 Task: Locate the nearest airport to Las Vegas, Nevada, and Phoenix, Arizona.
Action: Mouse moved to (182, 84)
Screenshot: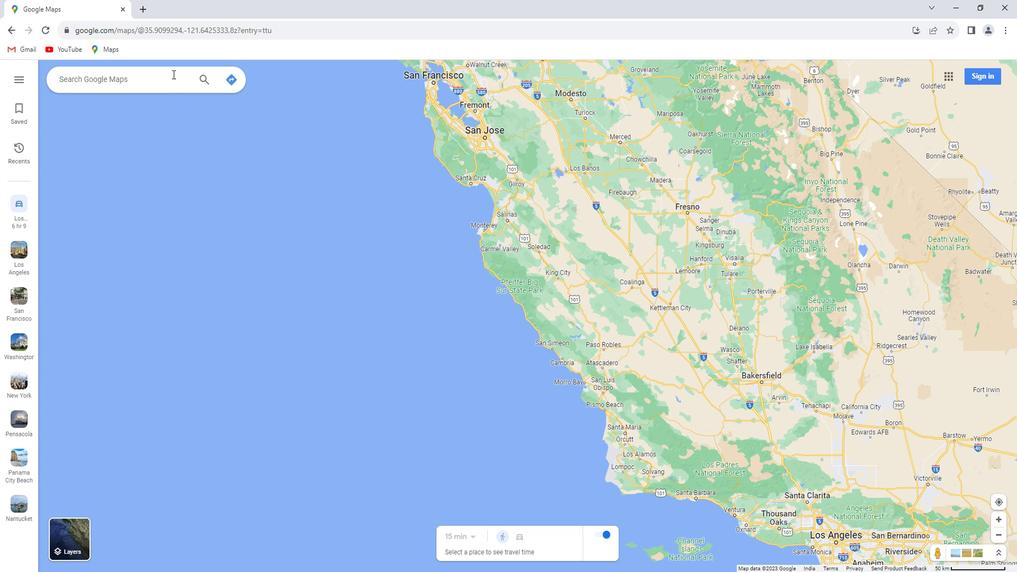 
Action: Mouse pressed left at (182, 84)
Screenshot: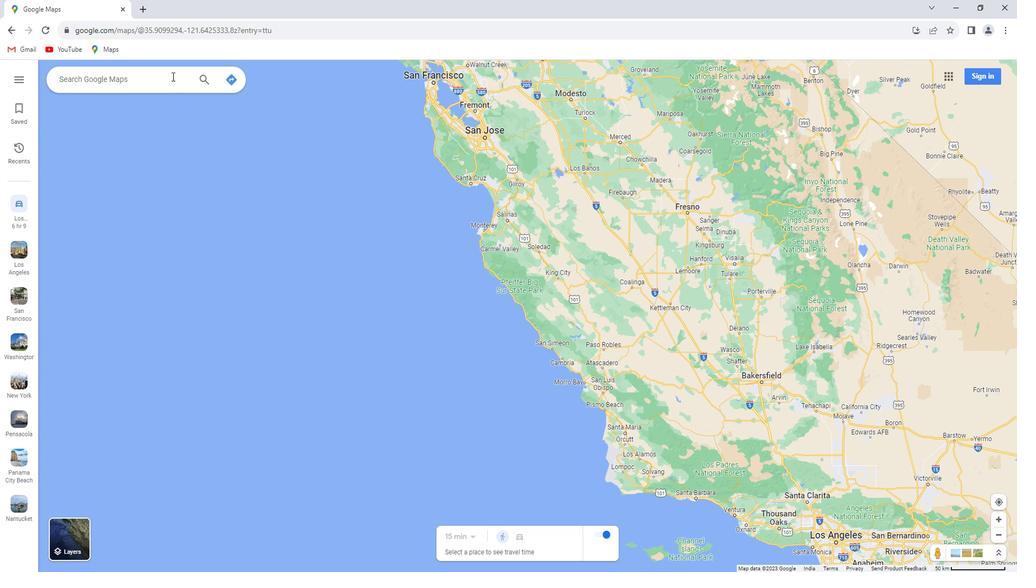 
Action: Key pressed <Key.shift>Las<Key.space><Key.shift>Vegas,<Key.space><Key.shift>Nevada<Key.enter>
Screenshot: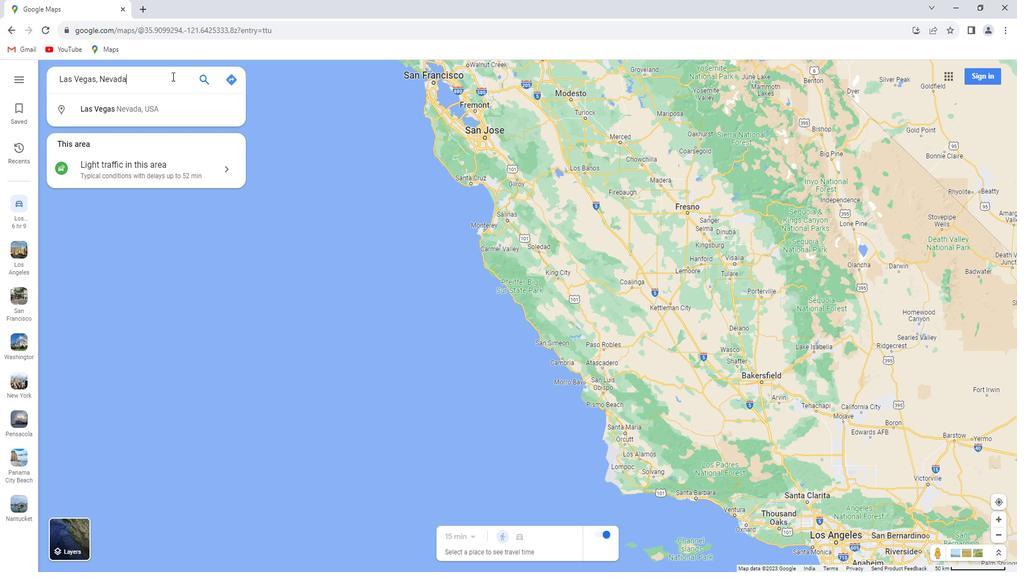 
Action: Mouse moved to (155, 263)
Screenshot: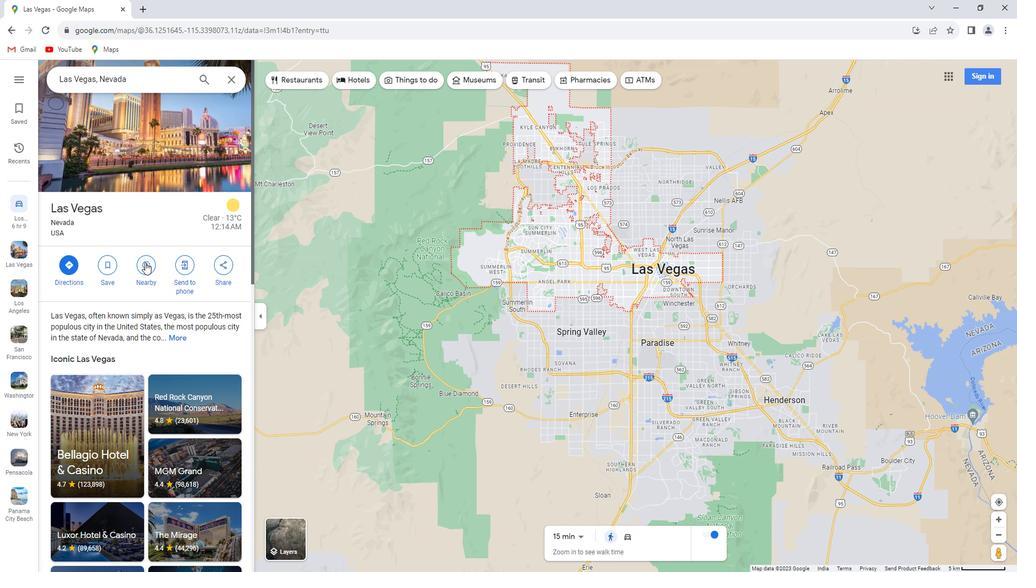 
Action: Mouse pressed left at (155, 263)
Screenshot: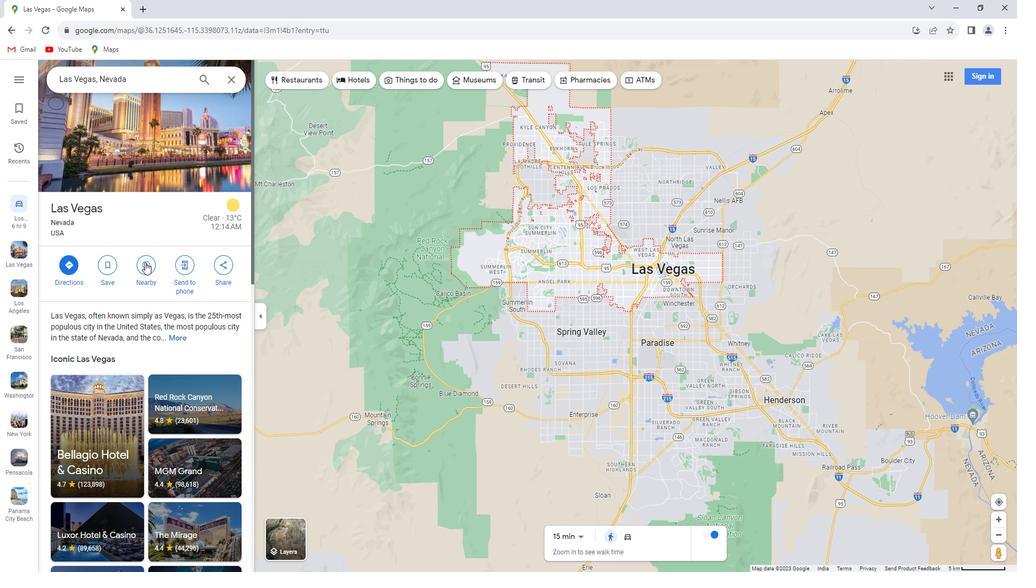 
Action: Key pressed airport<Key.enter>
Screenshot: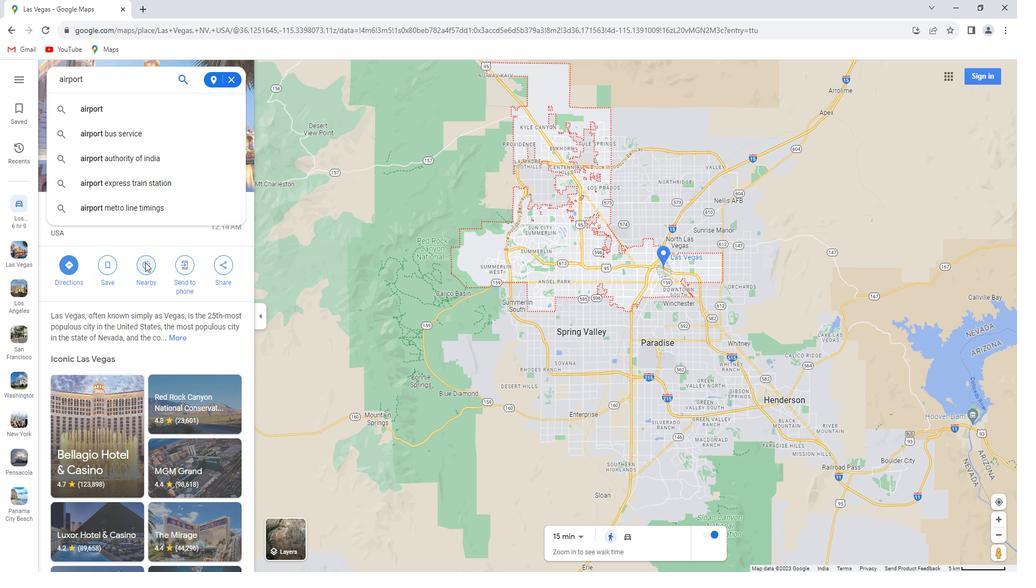 
Action: Mouse moved to (244, 85)
Screenshot: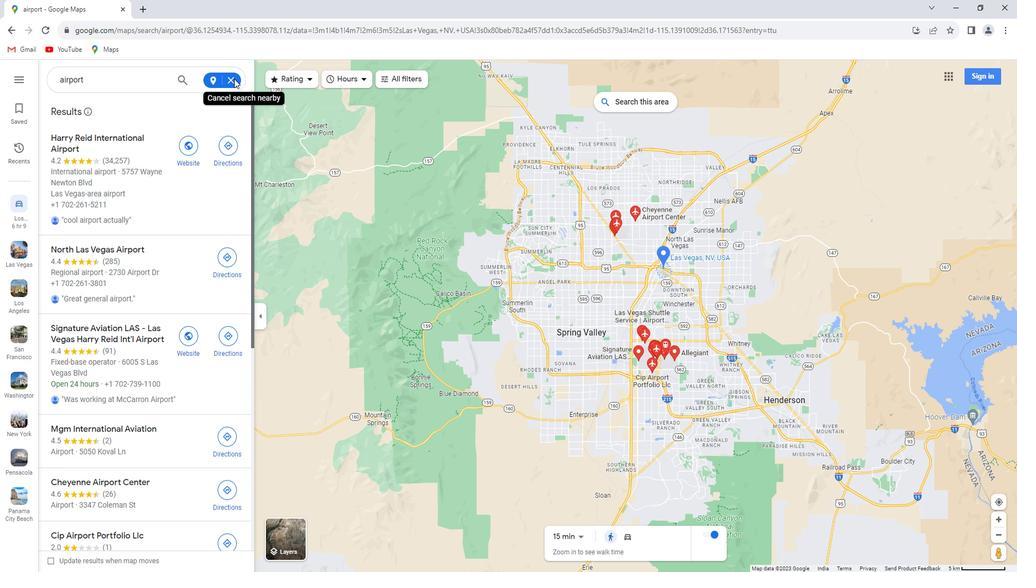 
Action: Mouse pressed left at (244, 85)
Screenshot: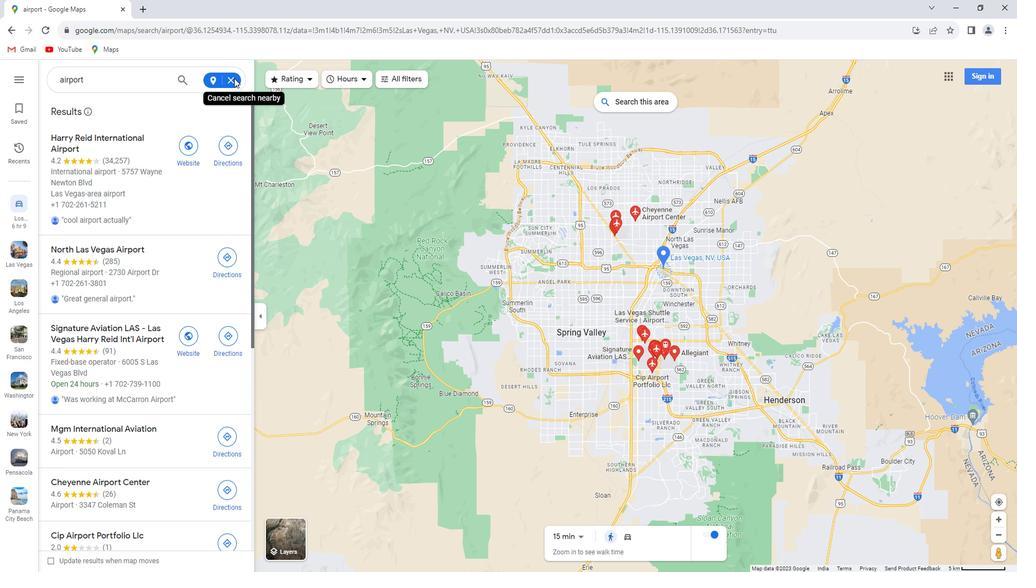 
Action: Mouse moved to (242, 85)
Screenshot: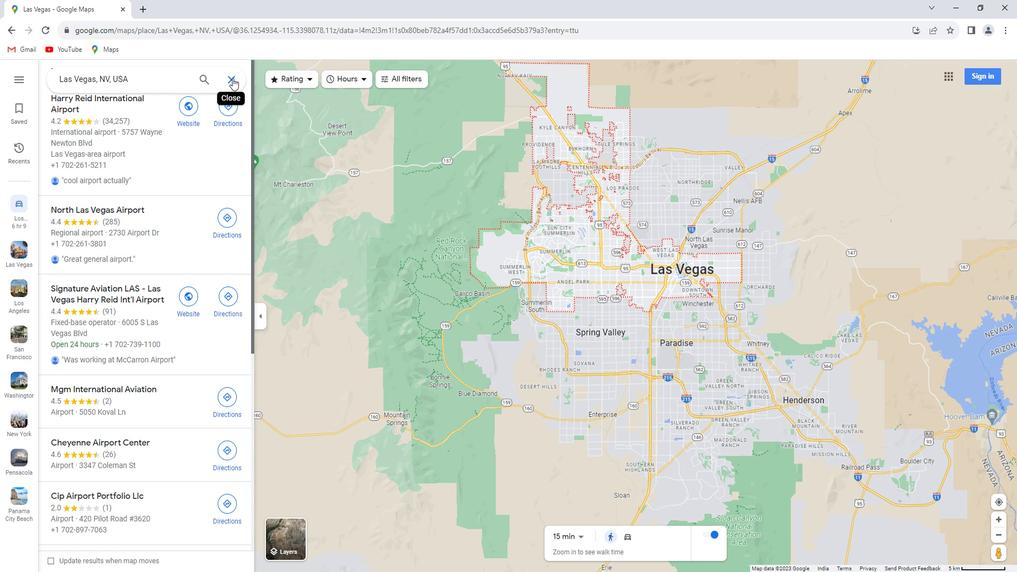 
Action: Mouse pressed left at (242, 85)
Screenshot: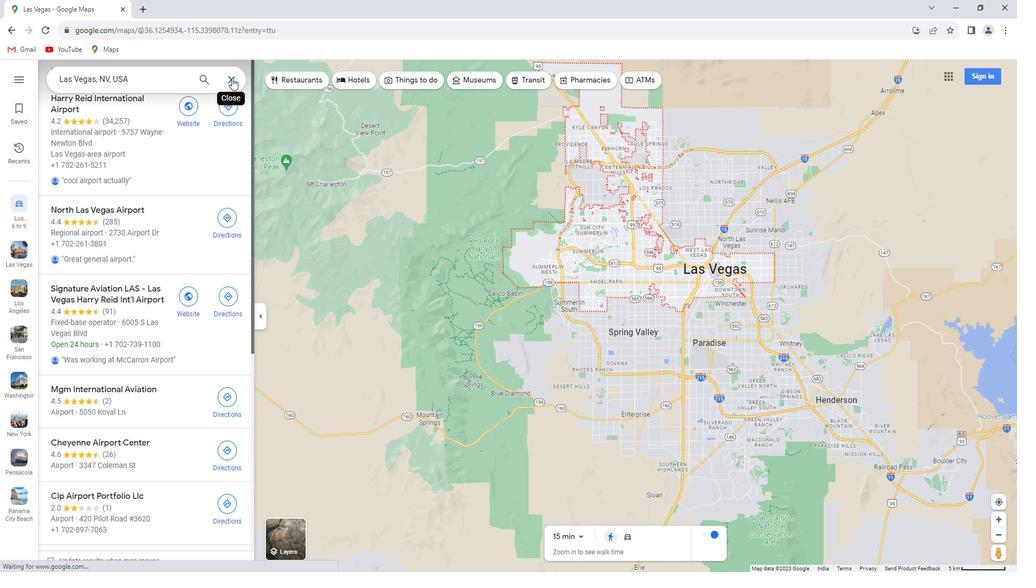 
Action: Mouse moved to (185, 83)
Screenshot: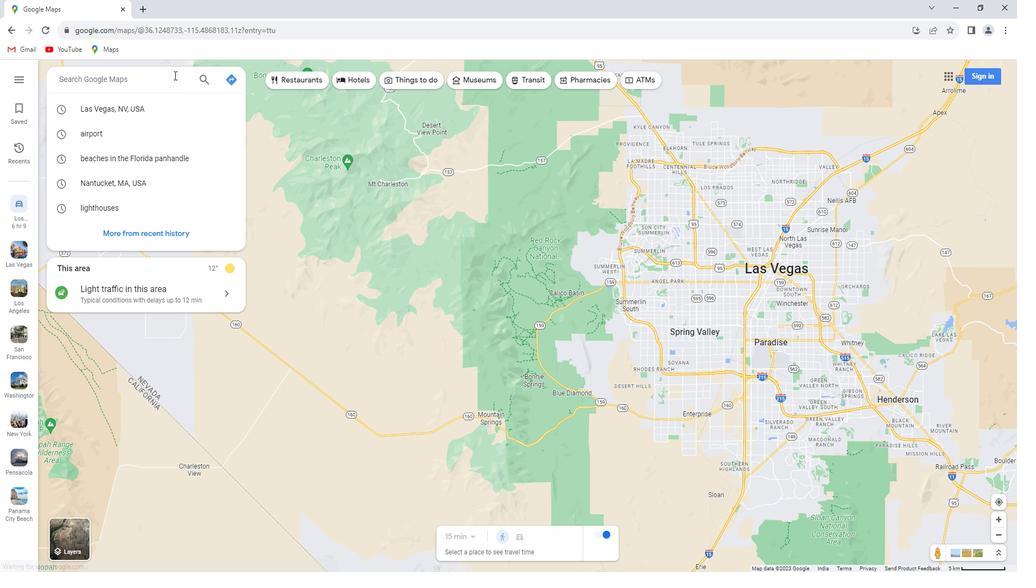 
Action: Key pressed <Key.shift>Phone<Key.backspace><Key.backspace>eniz,<Key.space><Key.shift>Arizona<Key.enter>
Screenshot: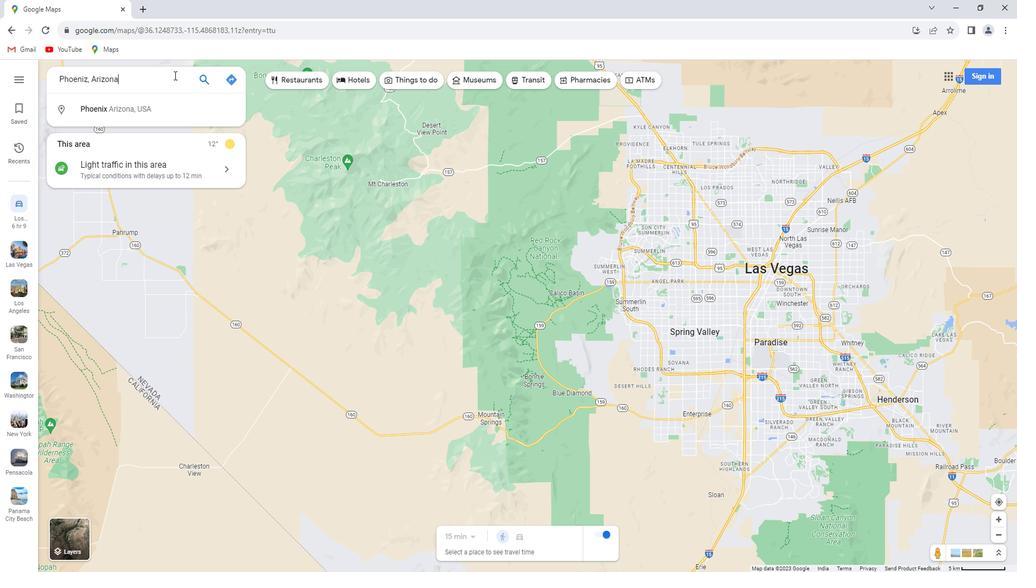 
Action: Mouse moved to (159, 270)
Screenshot: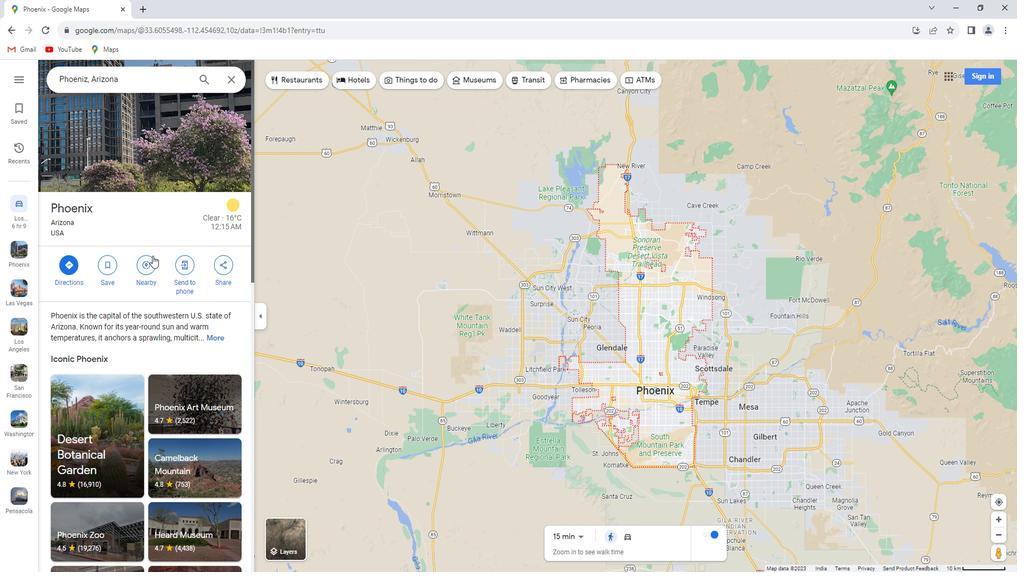 
Action: Mouse pressed left at (159, 270)
Screenshot: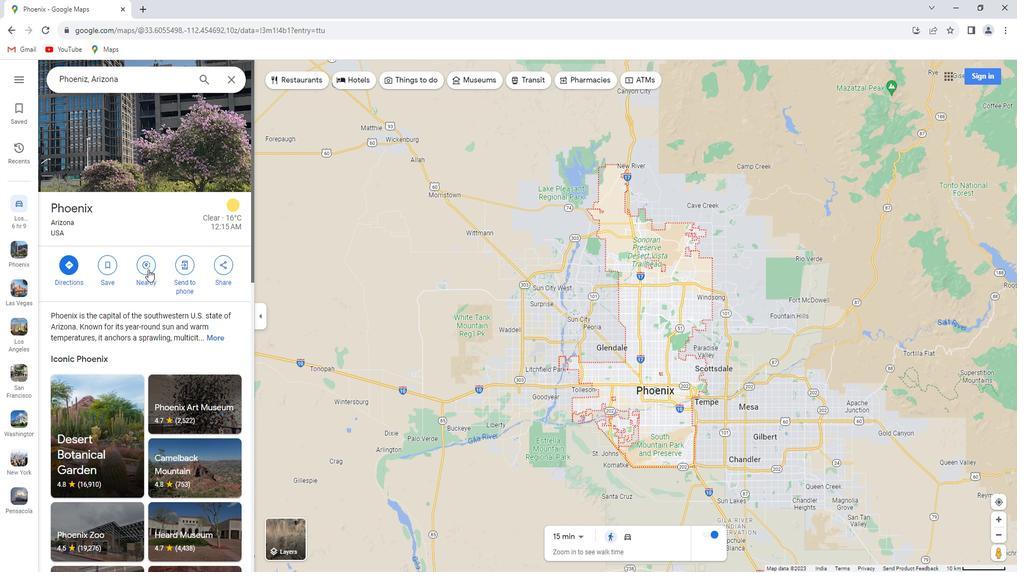 
Action: Mouse moved to (161, 102)
Screenshot: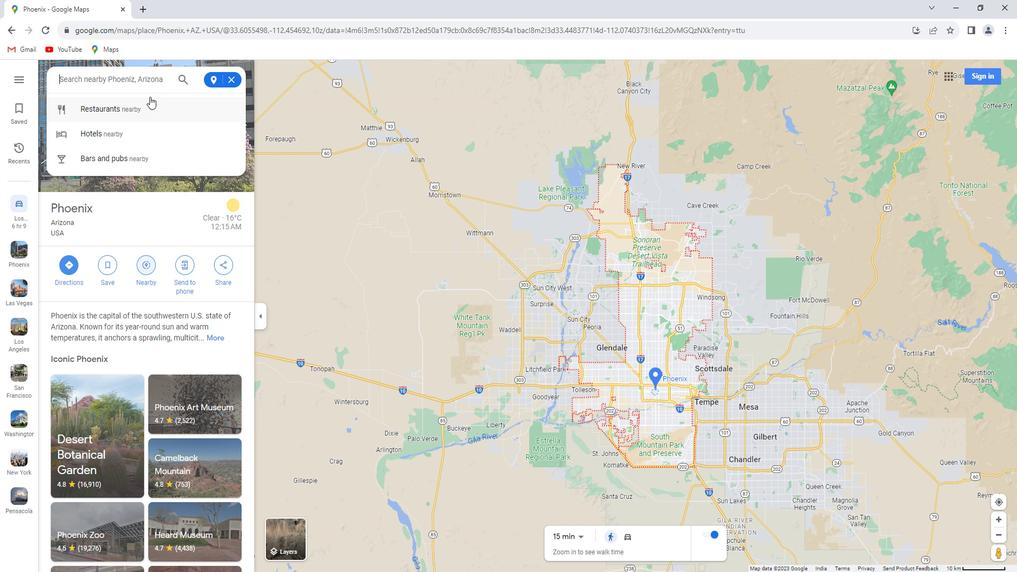 
Action: Key pressed airport<Key.enter>
Screenshot: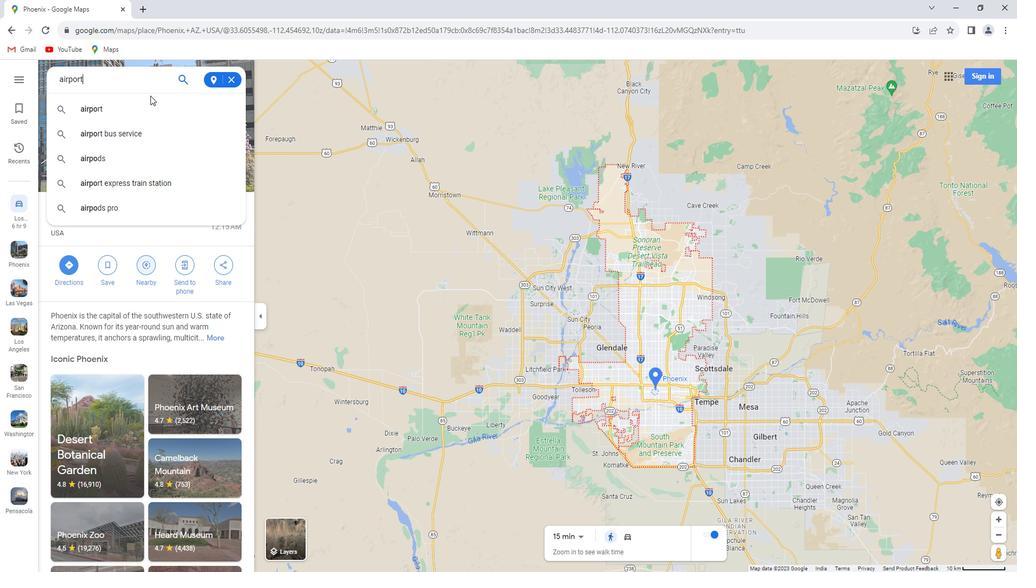 
